 Task: Add the task  Develop a new online tool for online customer feedback to the section Fast & Ferocious in the project ArtisanTech and add a Due Date to the respective task as 2023/11/23
Action: Mouse moved to (78, 331)
Screenshot: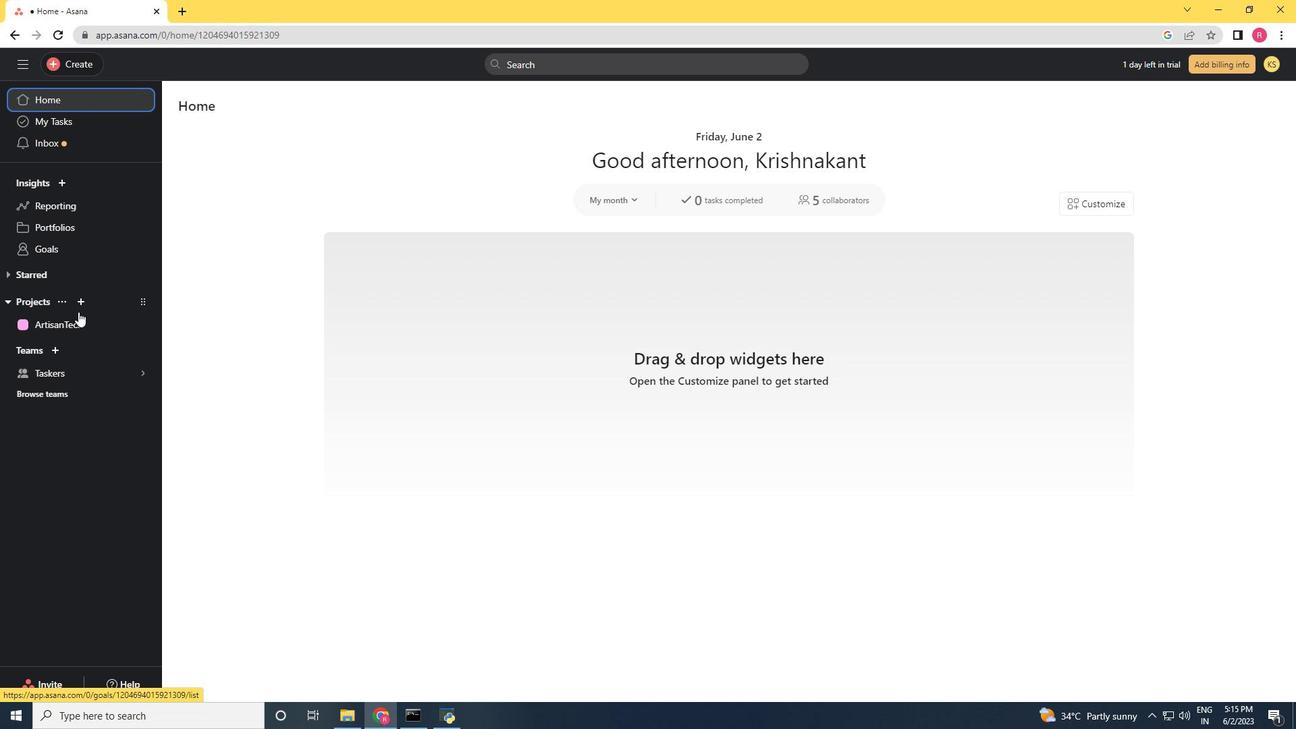 
Action: Mouse pressed left at (78, 331)
Screenshot: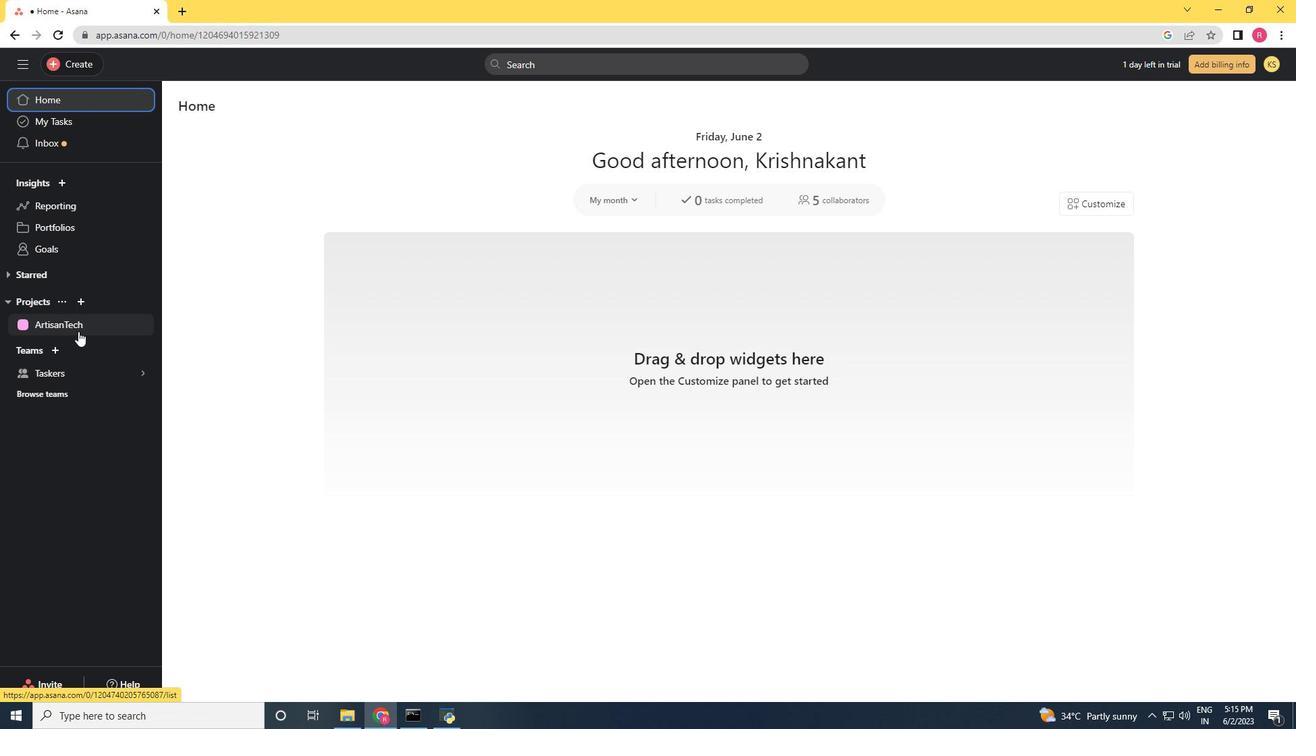 
Action: Mouse moved to (837, 301)
Screenshot: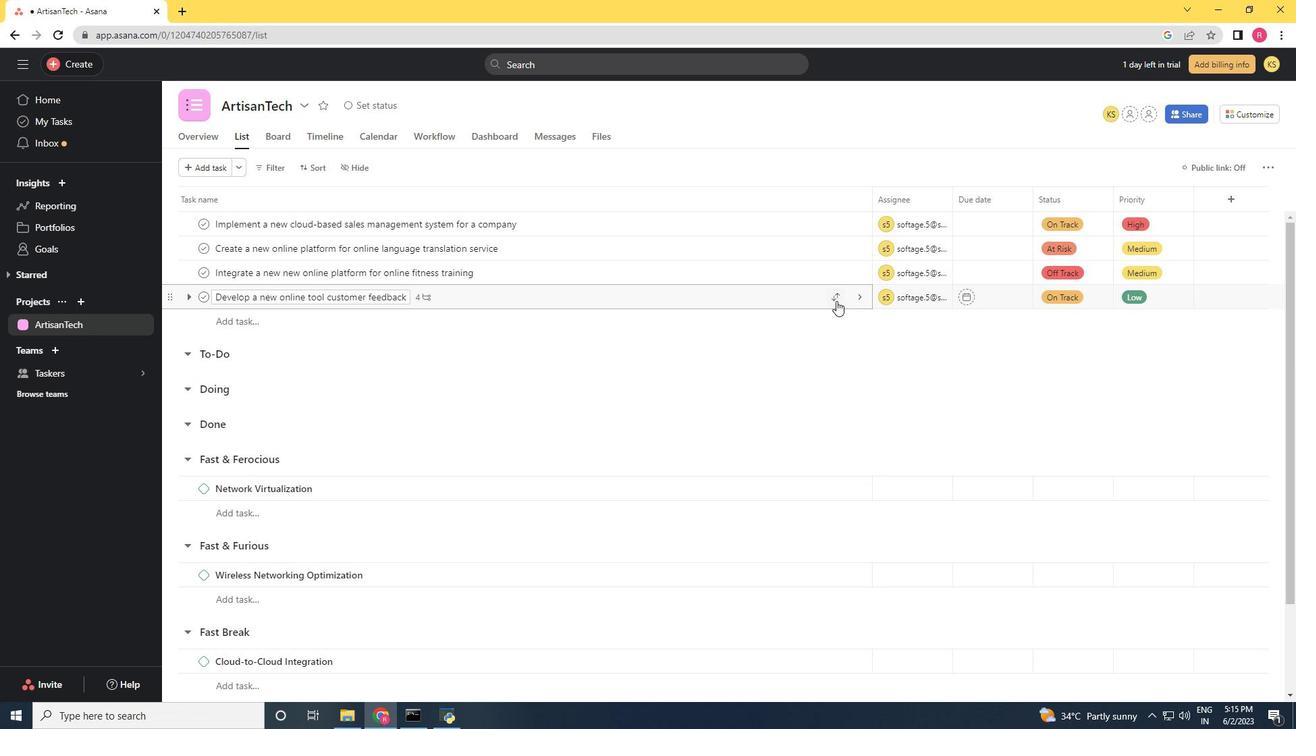 
Action: Mouse pressed left at (837, 301)
Screenshot: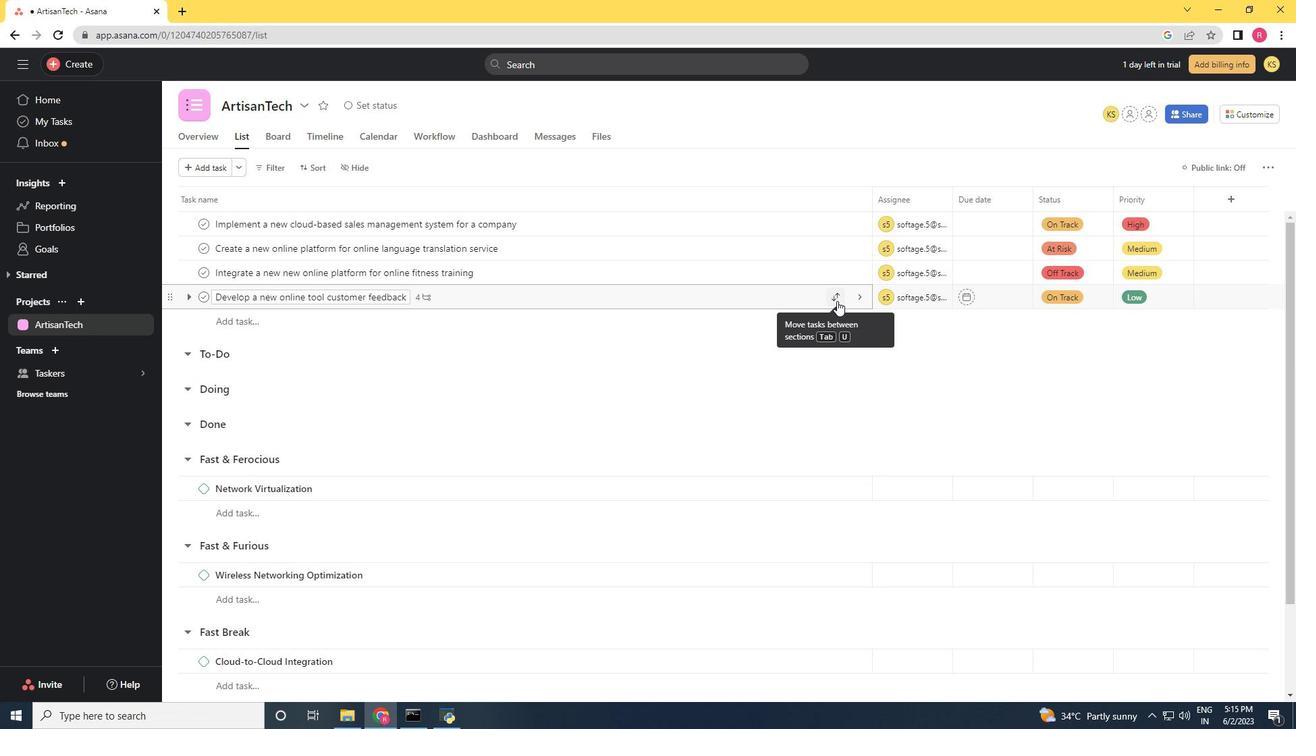 
Action: Mouse moved to (801, 445)
Screenshot: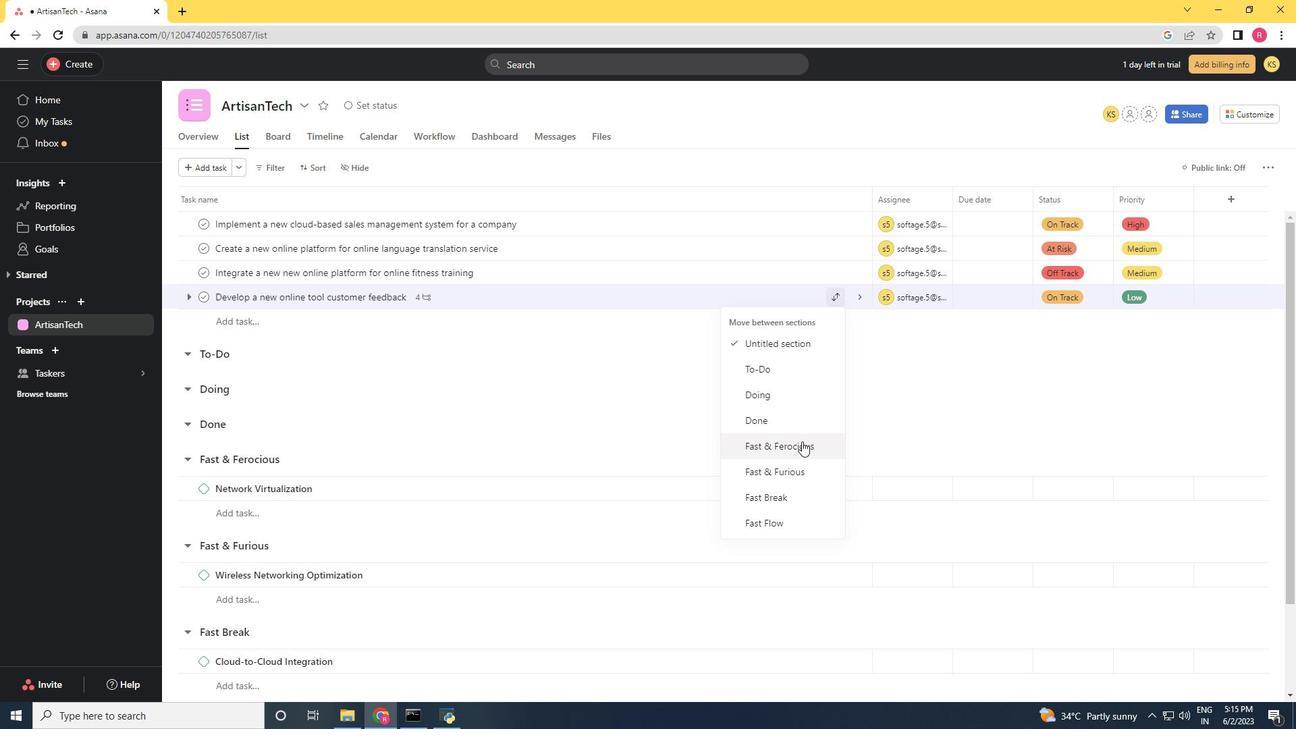 
Action: Mouse pressed left at (801, 445)
Screenshot: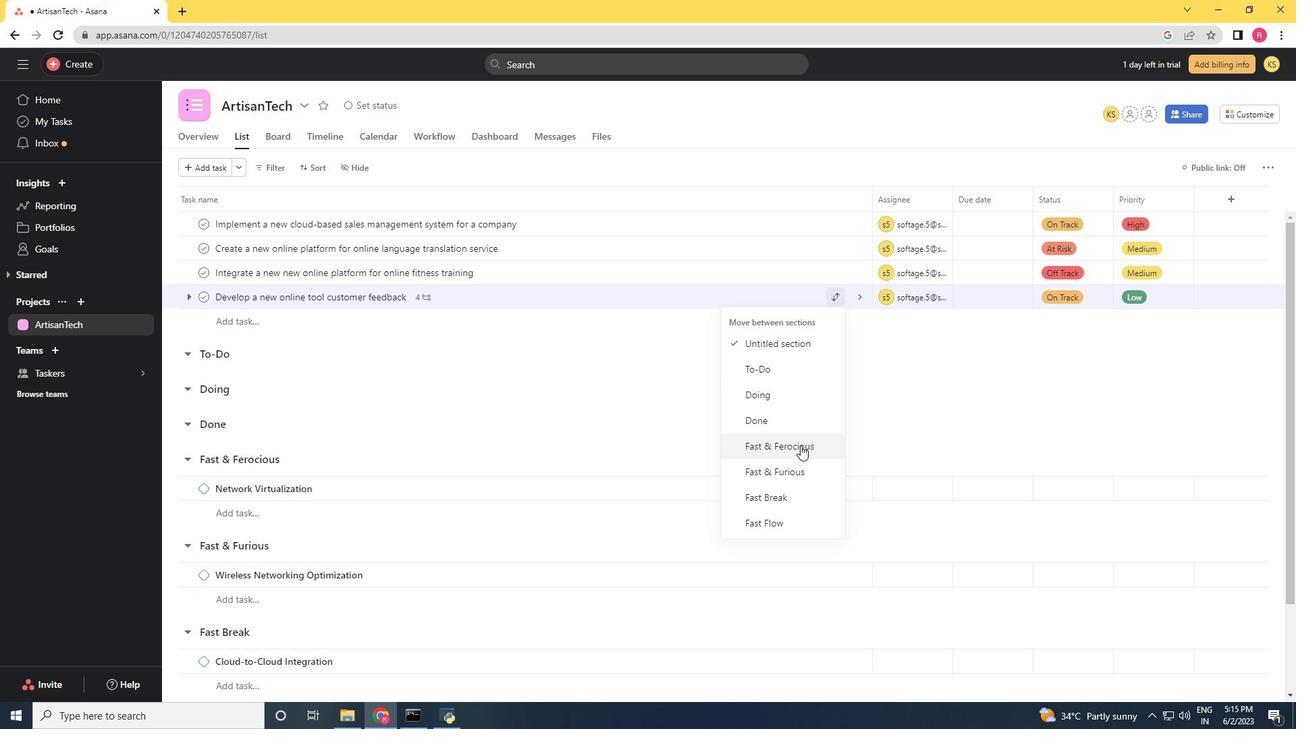 
Action: Mouse moved to (726, 458)
Screenshot: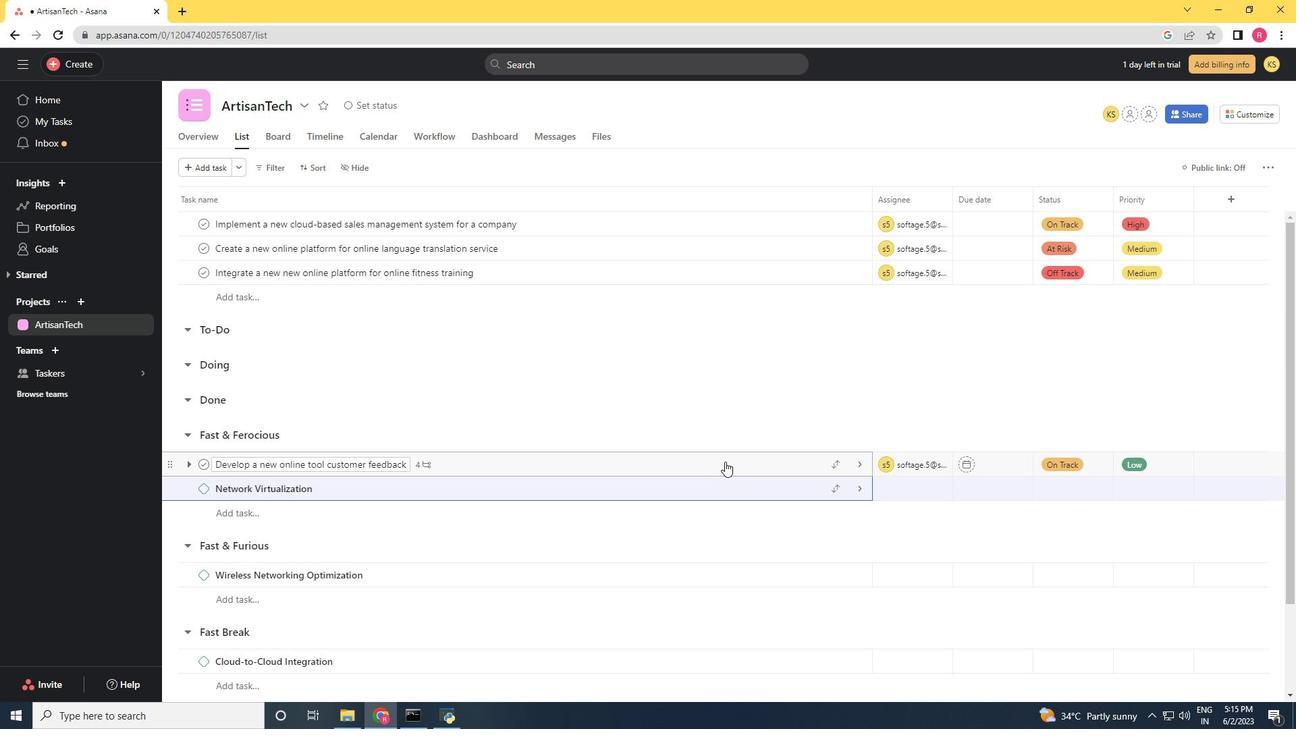 
Action: Mouse pressed left at (726, 458)
Screenshot: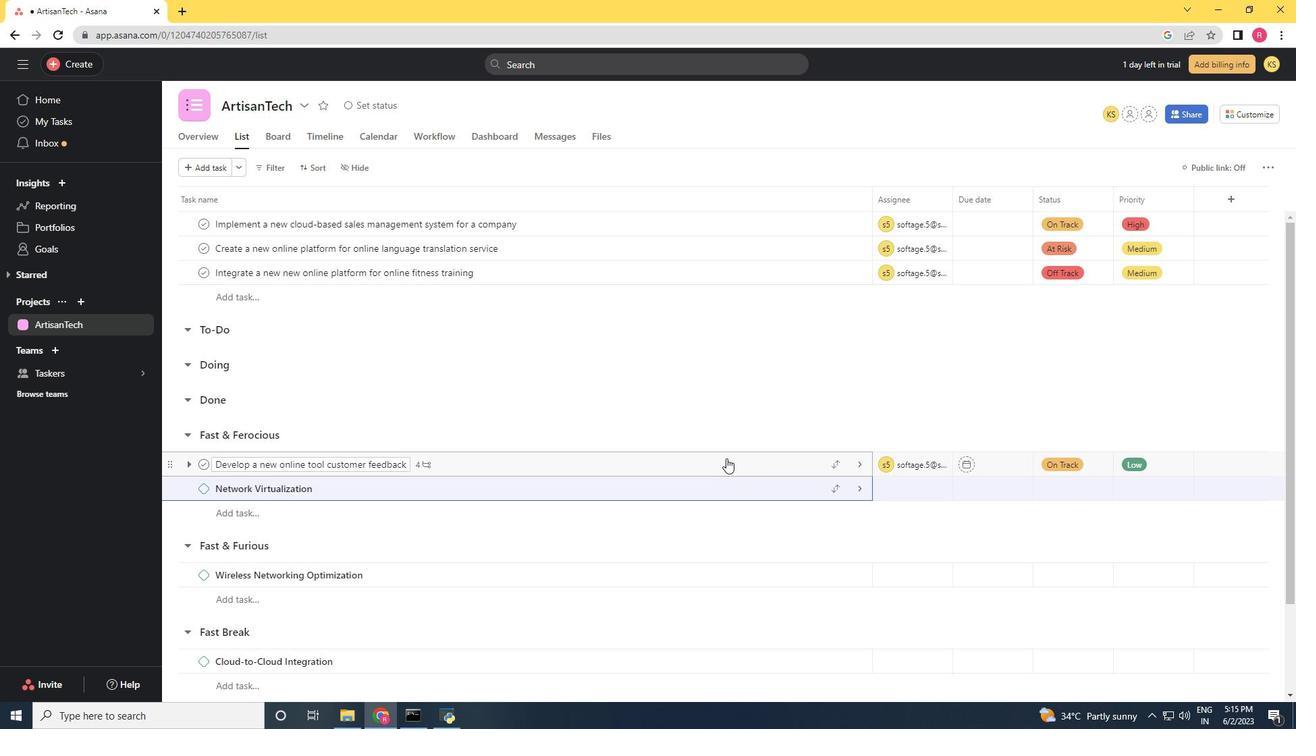 
Action: Mouse moved to (1001, 269)
Screenshot: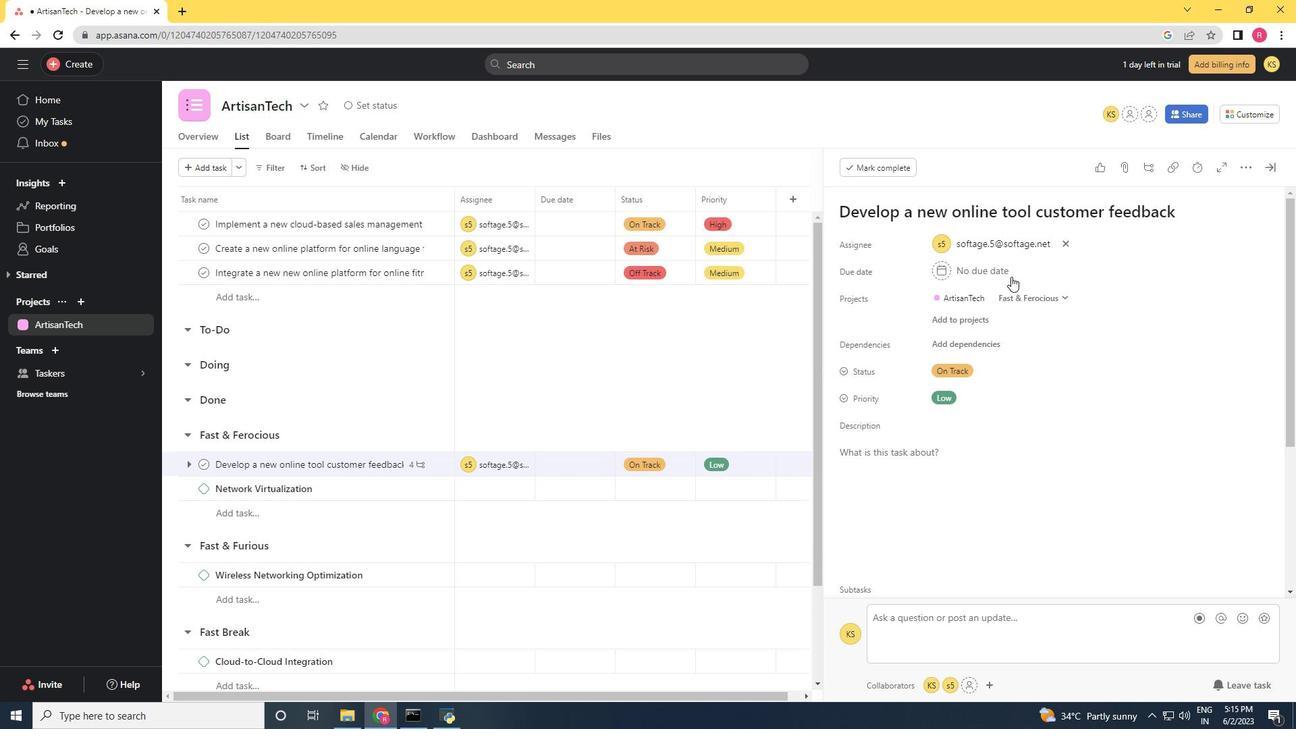 
Action: Mouse pressed left at (1001, 269)
Screenshot: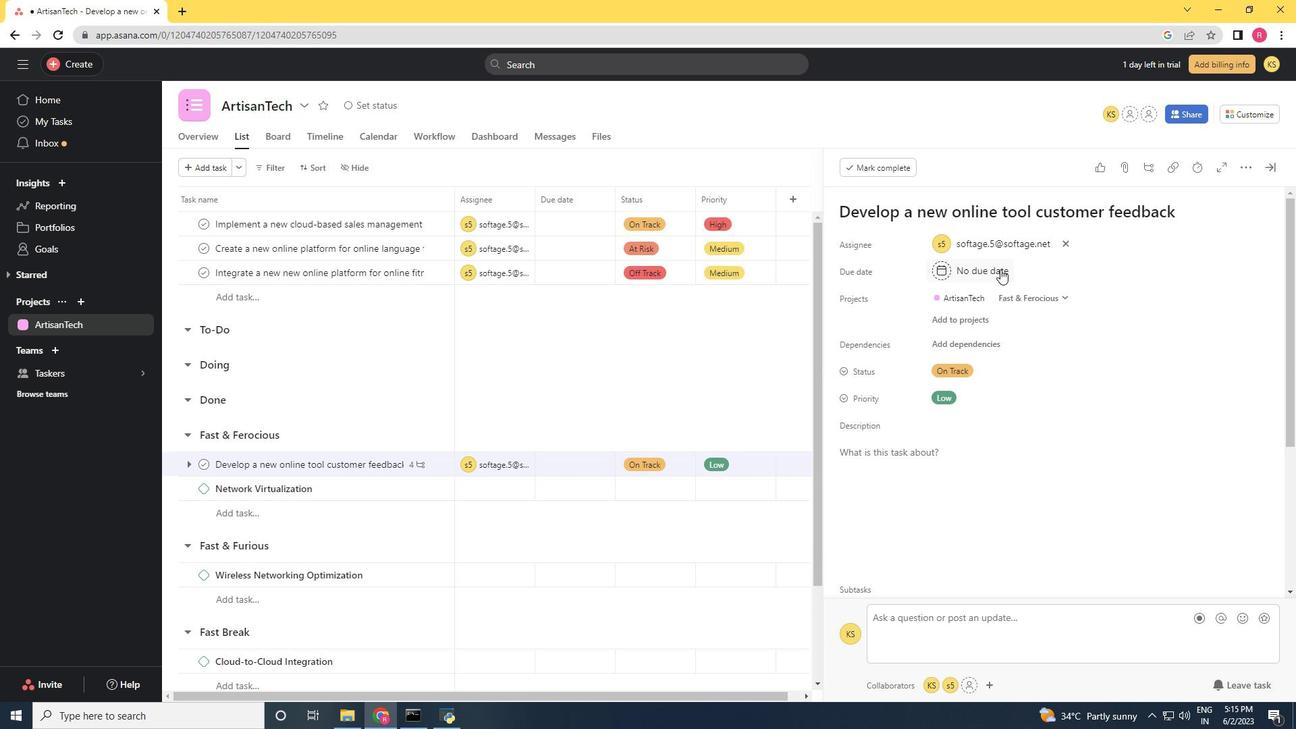 
Action: Mouse moved to (1094, 341)
Screenshot: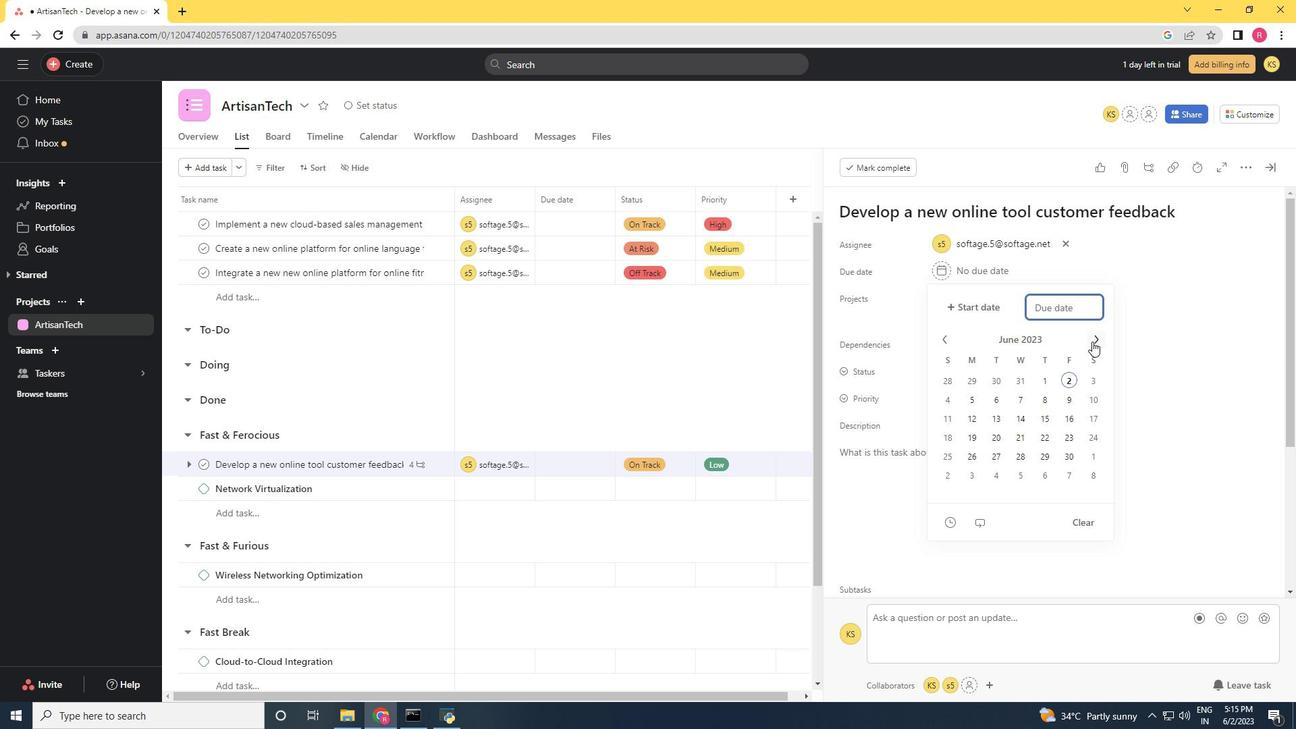 
Action: Mouse pressed left at (1094, 341)
Screenshot: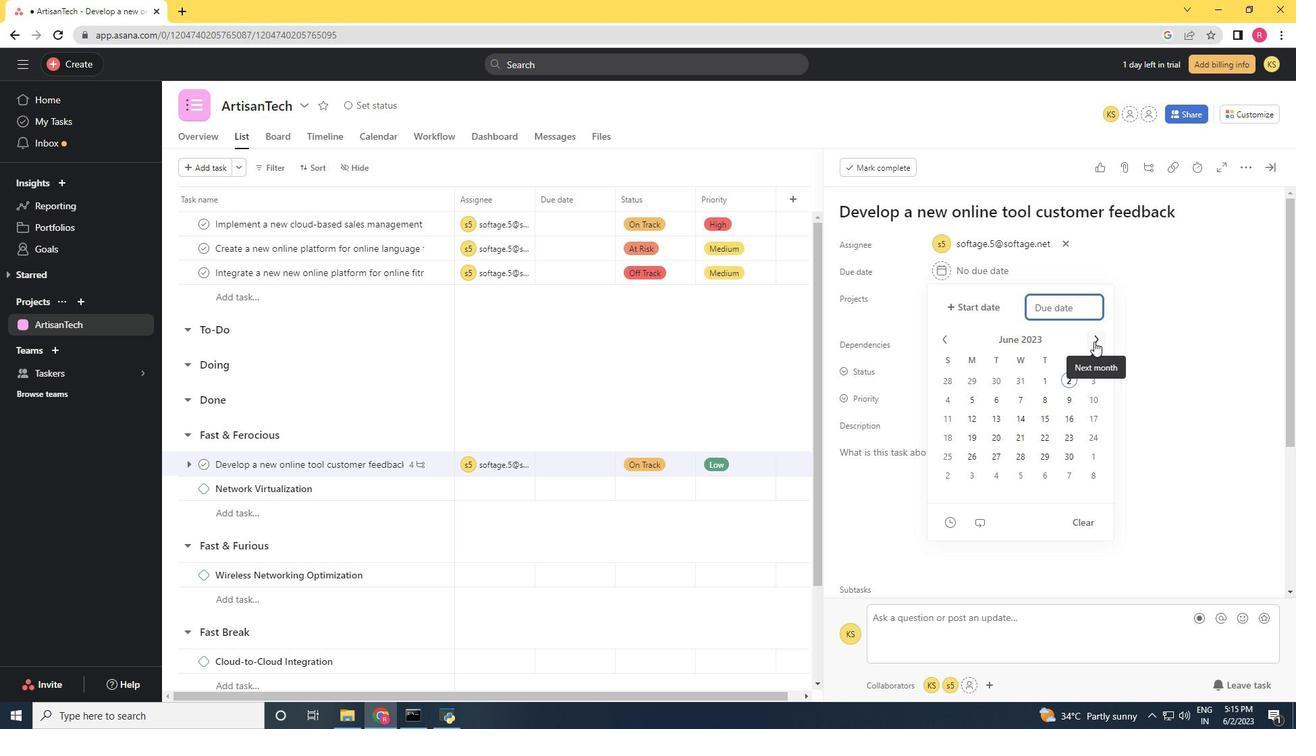 
Action: Mouse pressed left at (1094, 341)
Screenshot: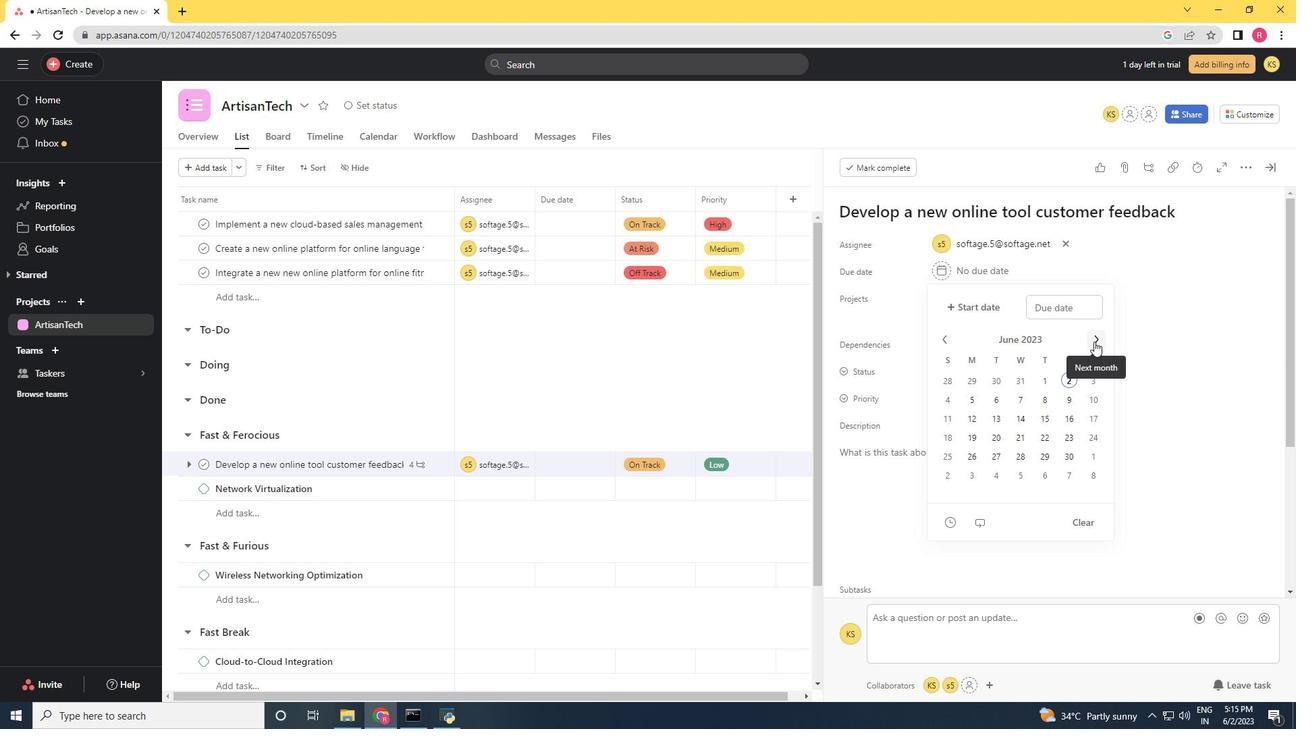 
Action: Mouse pressed left at (1094, 341)
Screenshot: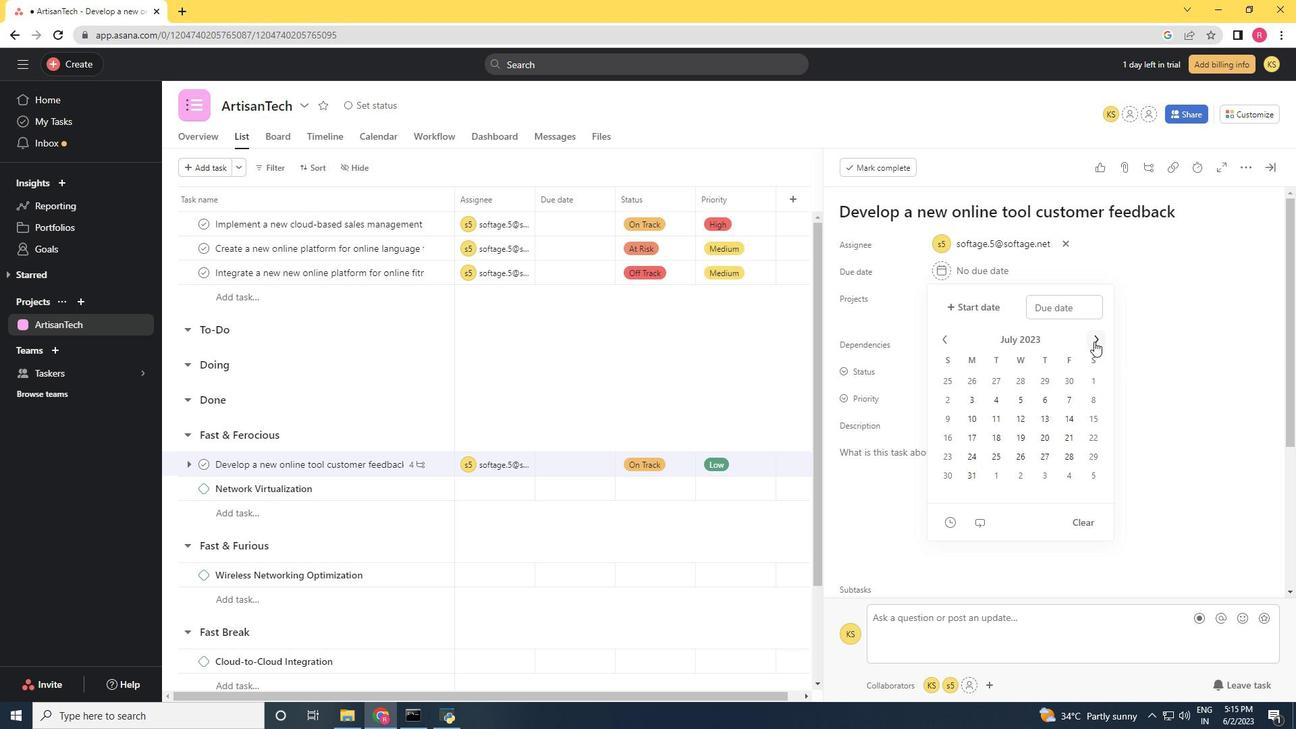 
Action: Mouse pressed left at (1094, 341)
Screenshot: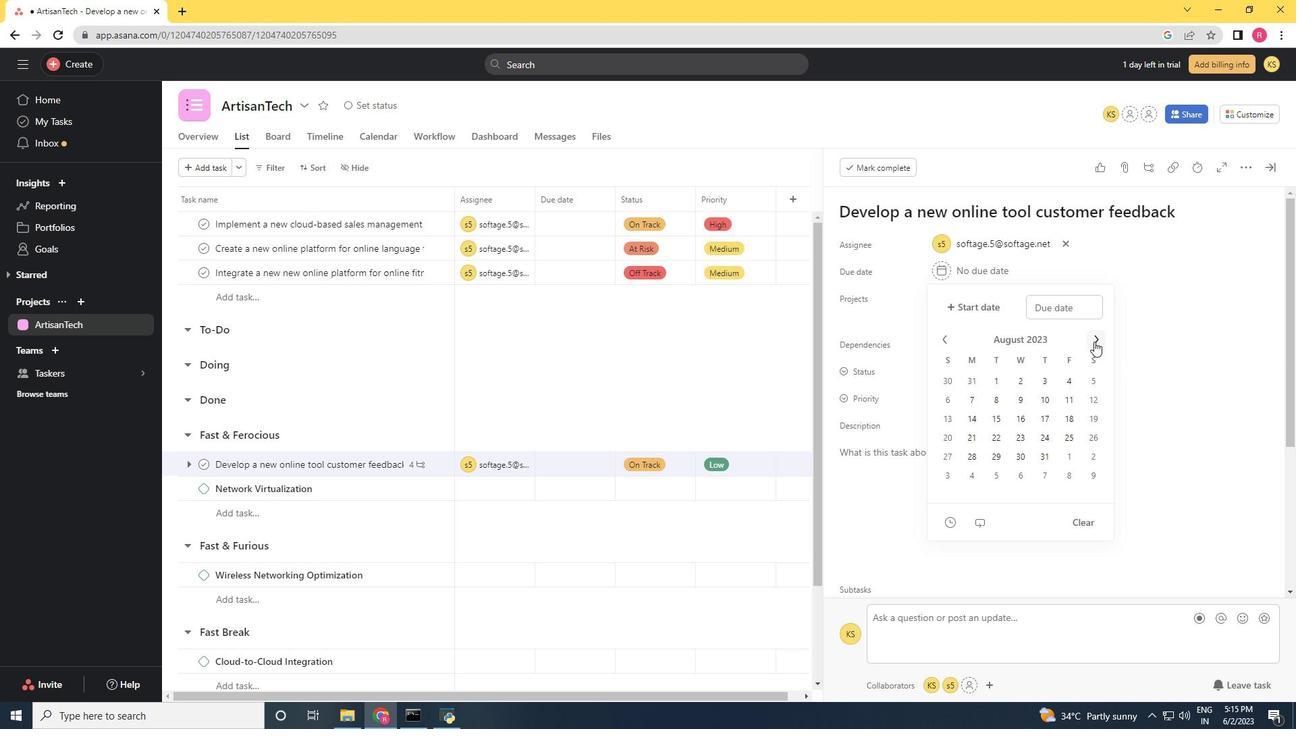 
Action: Mouse moved to (1094, 341)
Screenshot: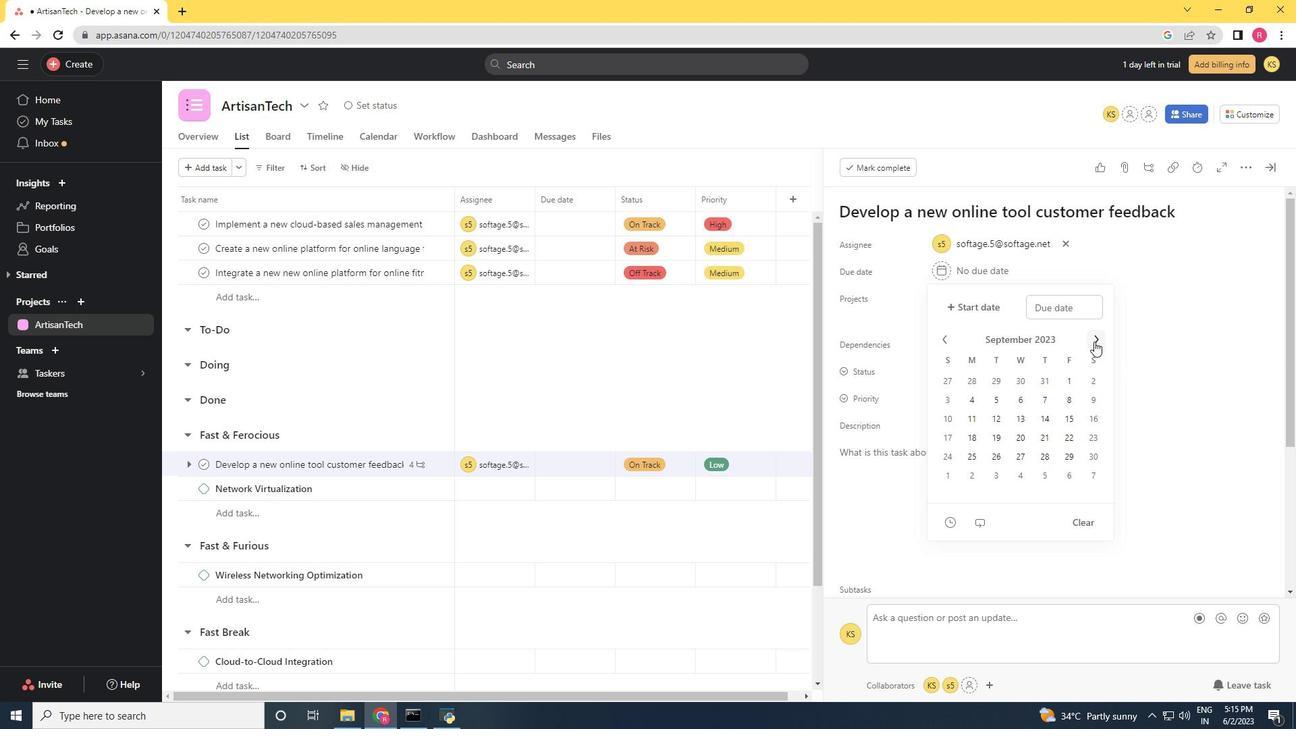 
Action: Mouse pressed left at (1094, 341)
Screenshot: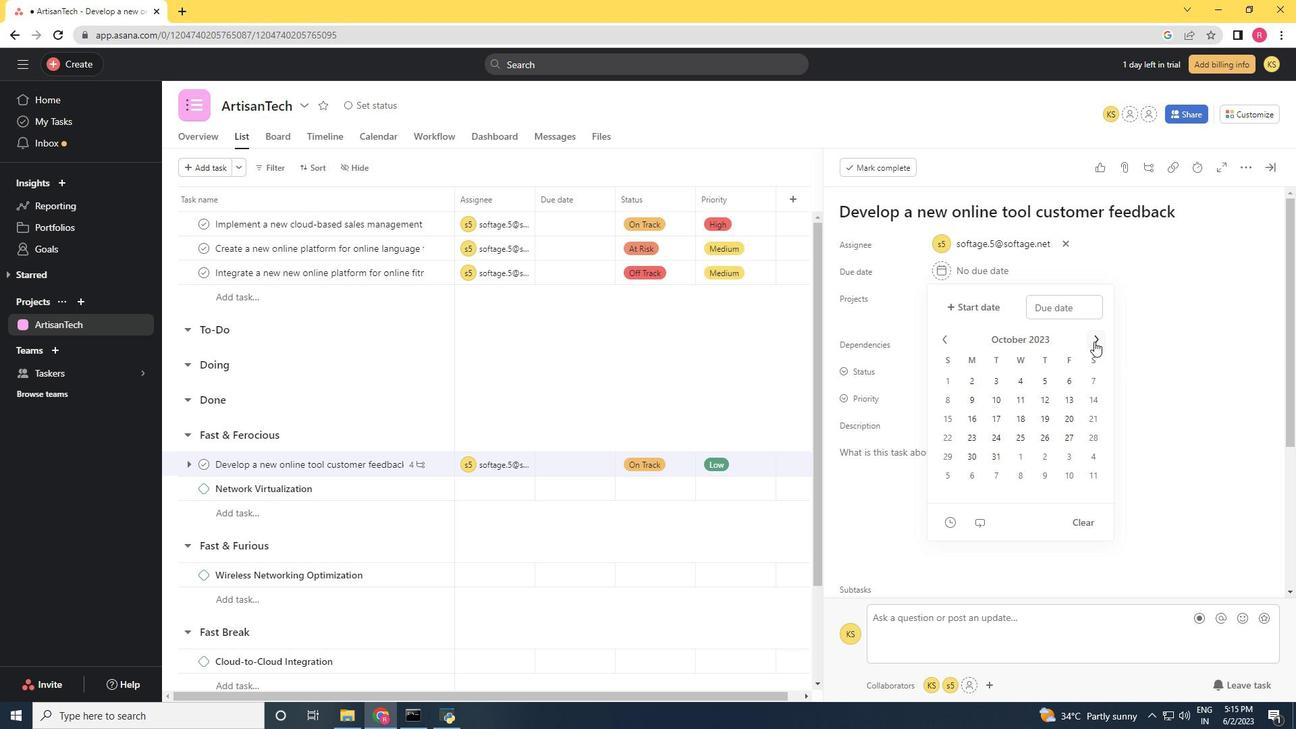 
Action: Mouse moved to (1046, 435)
Screenshot: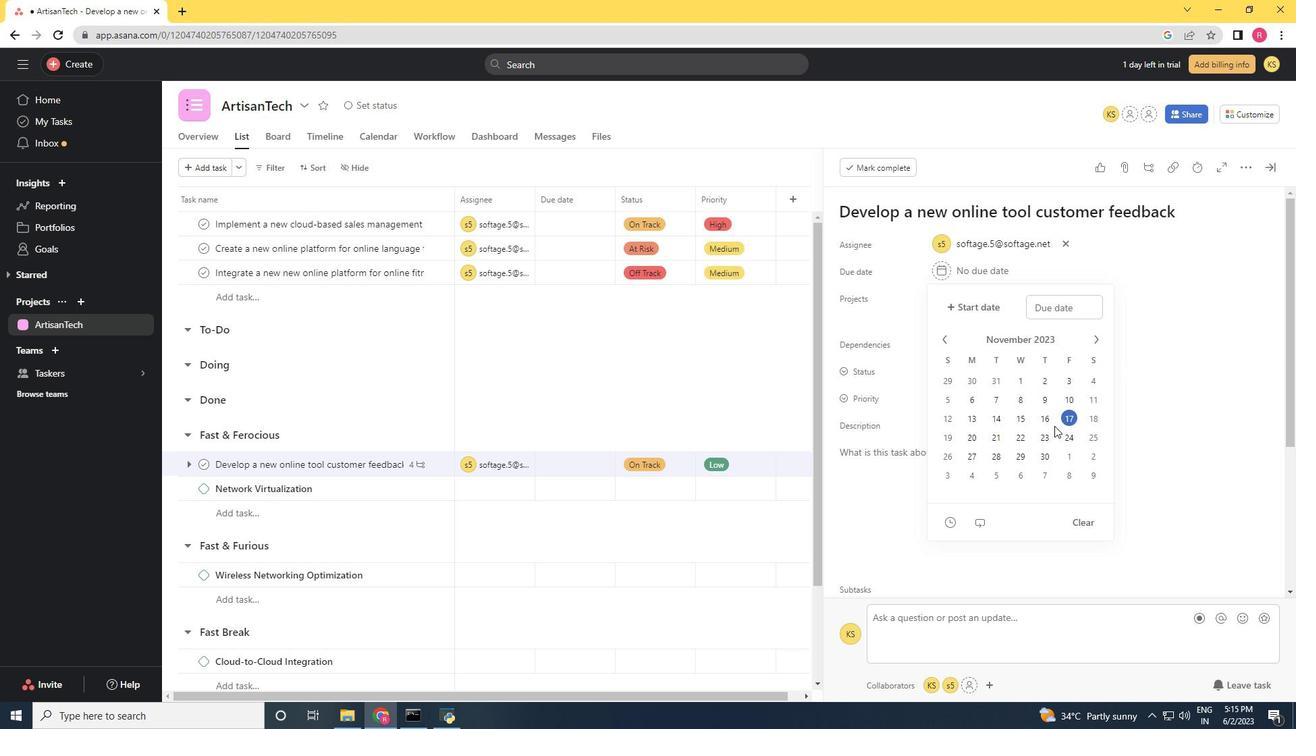 
Action: Mouse pressed left at (1046, 435)
Screenshot: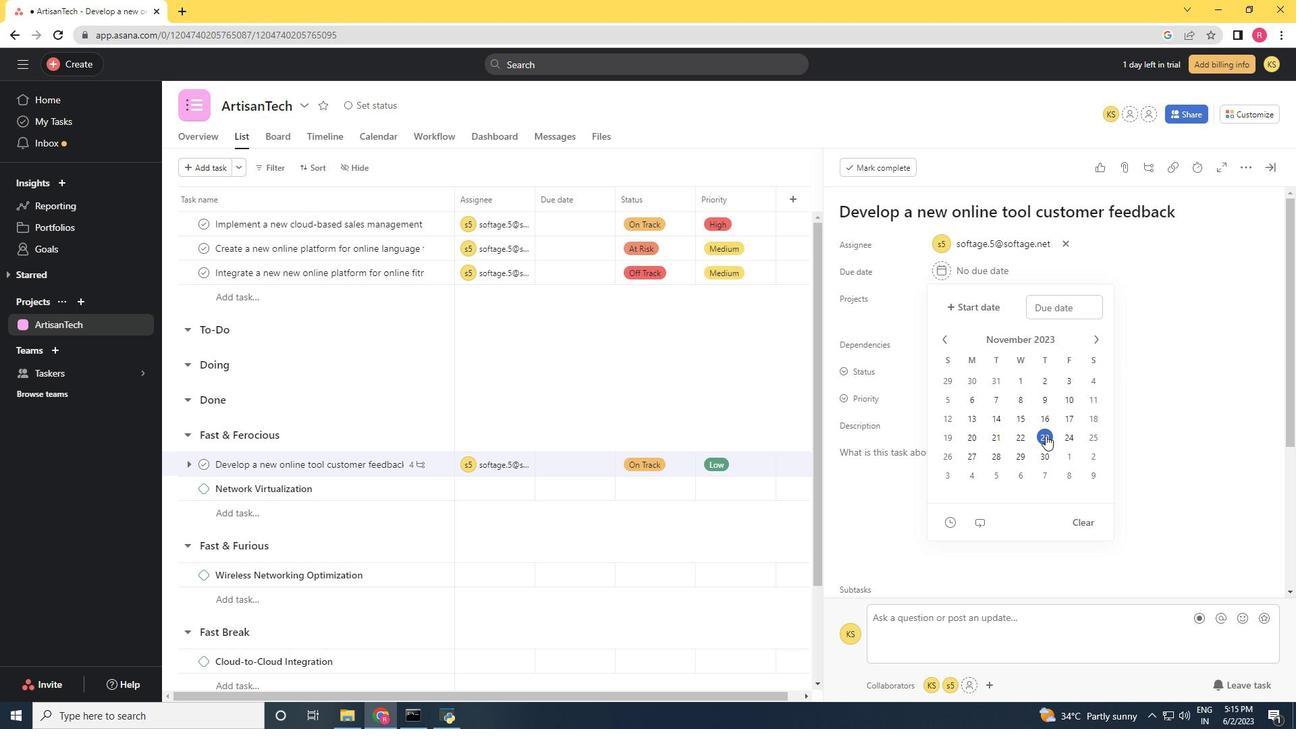 
Action: Mouse moved to (1142, 407)
Screenshot: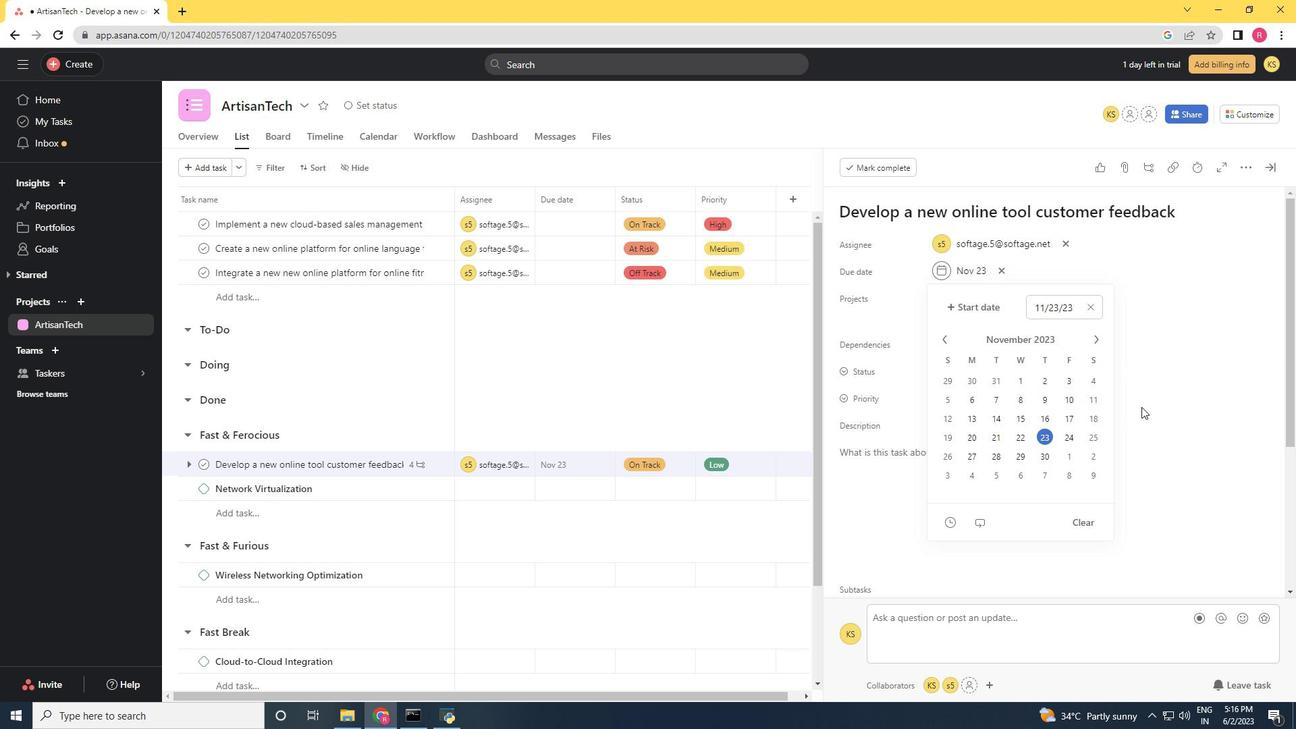 
Action: Mouse pressed left at (1142, 407)
Screenshot: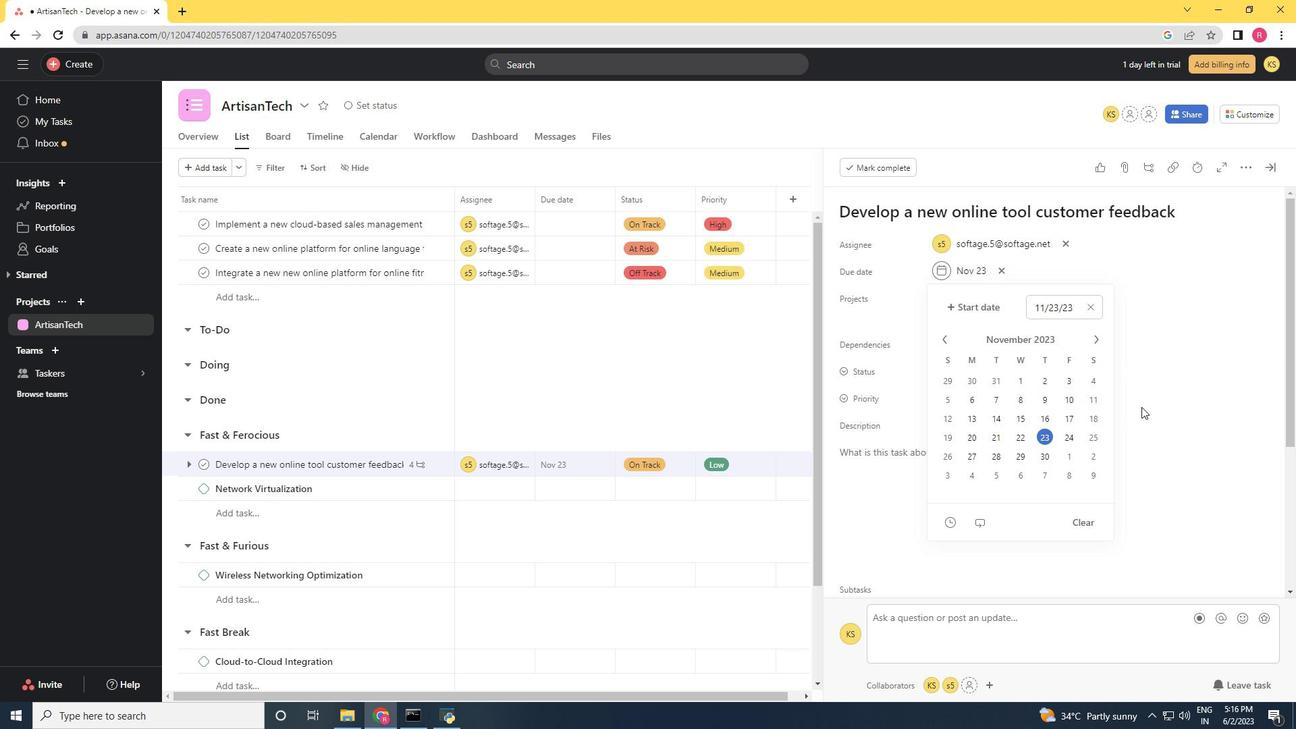 
Action: Mouse moved to (1273, 170)
Screenshot: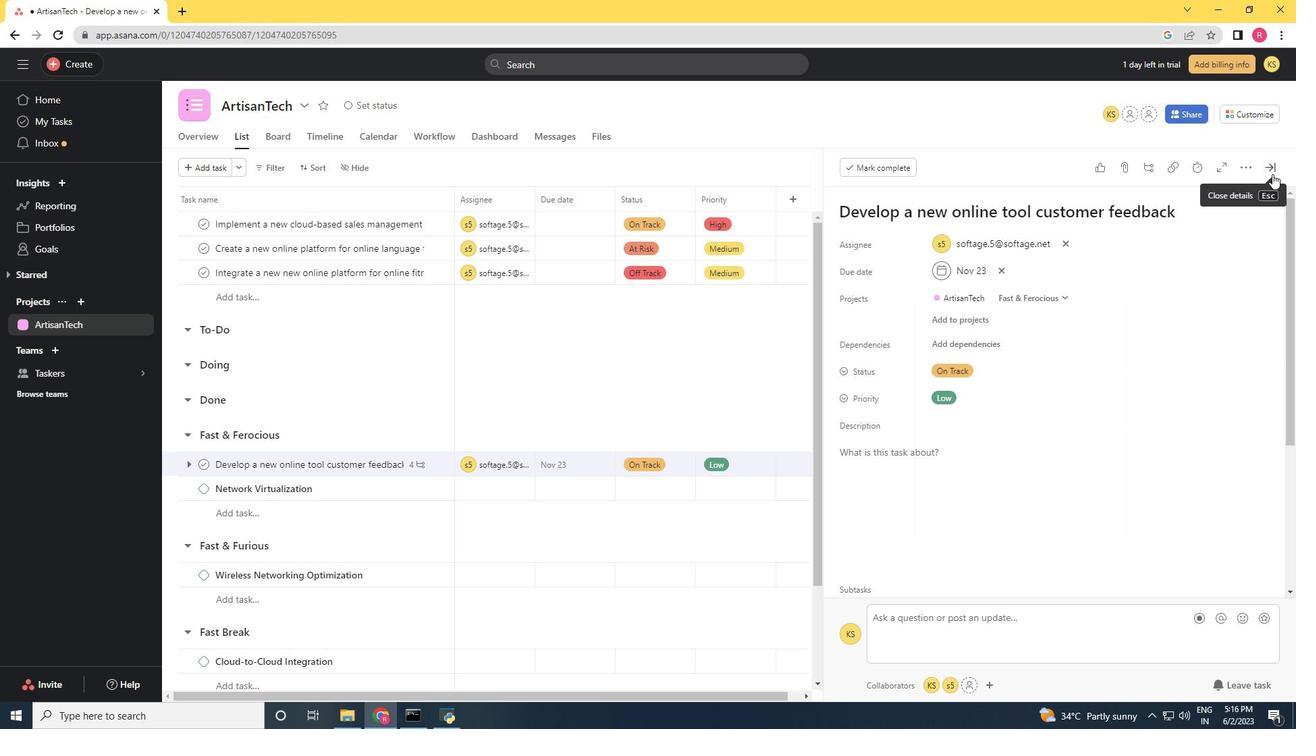 
Action: Mouse pressed left at (1273, 170)
Screenshot: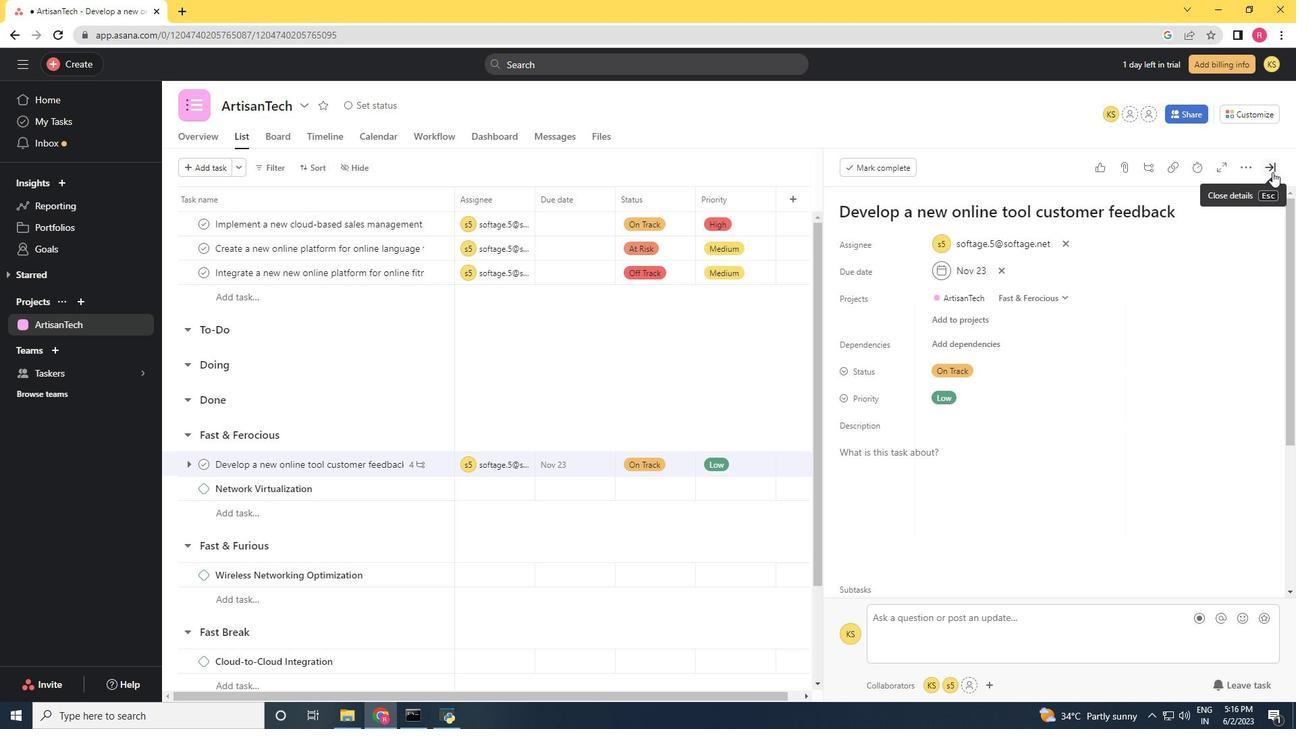 
Action: Mouse moved to (1272, 170)
Screenshot: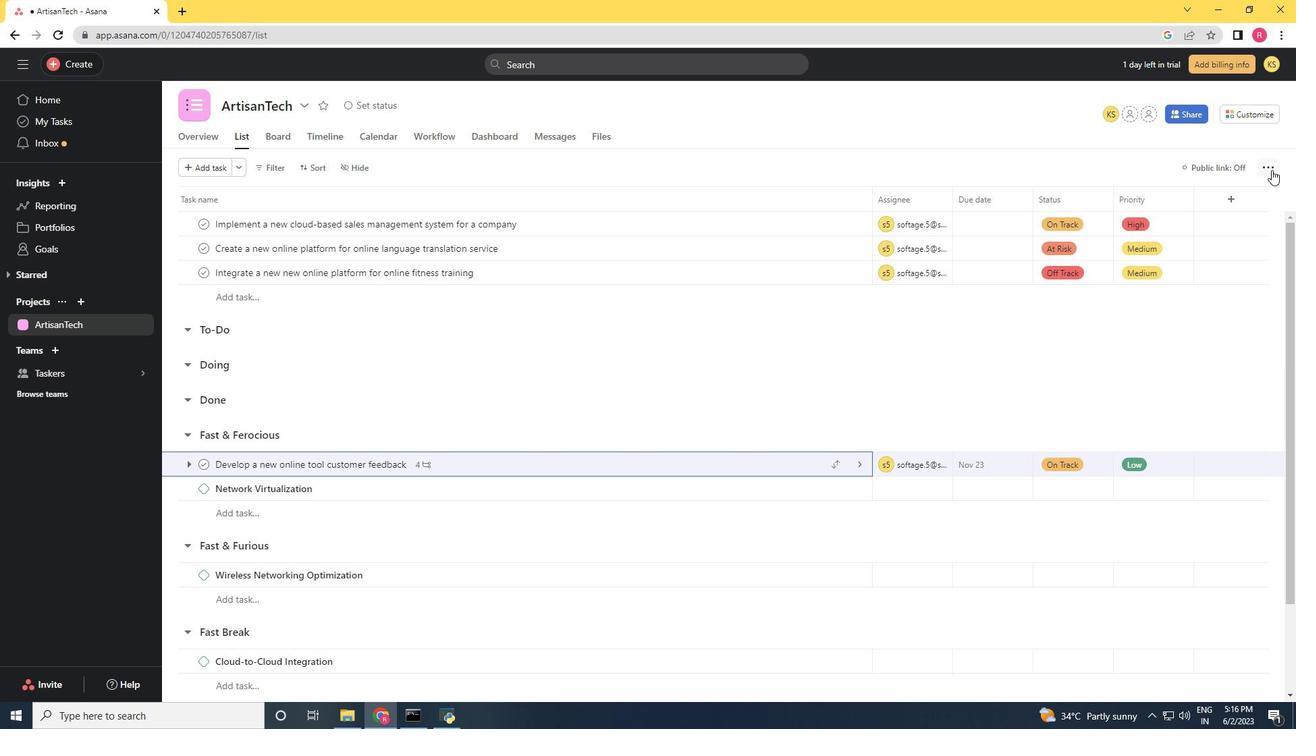 
